 Task: Create a section Dash Decathlon and in the section, add a milestone Secure Software Development Lifecycle (SDLC) Implementation in the project AgileRealm
Action: Mouse moved to (81, 354)
Screenshot: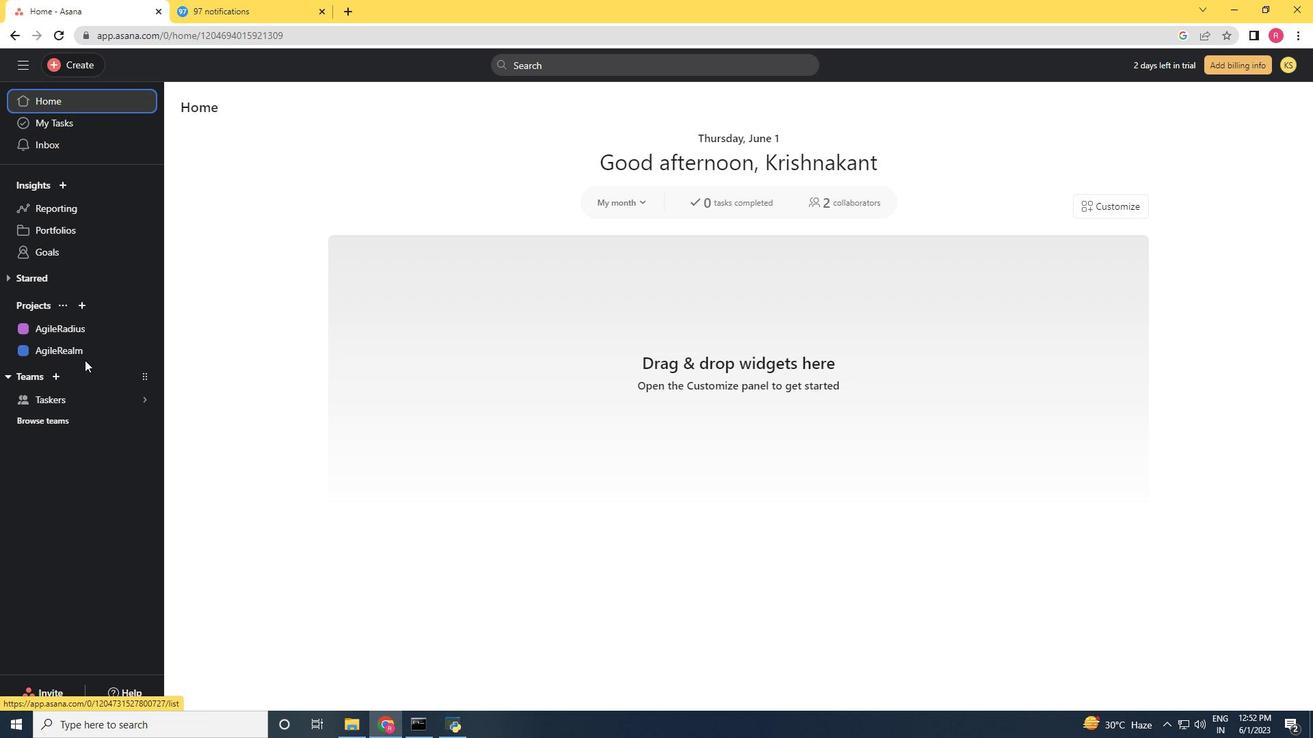 
Action: Mouse pressed left at (81, 354)
Screenshot: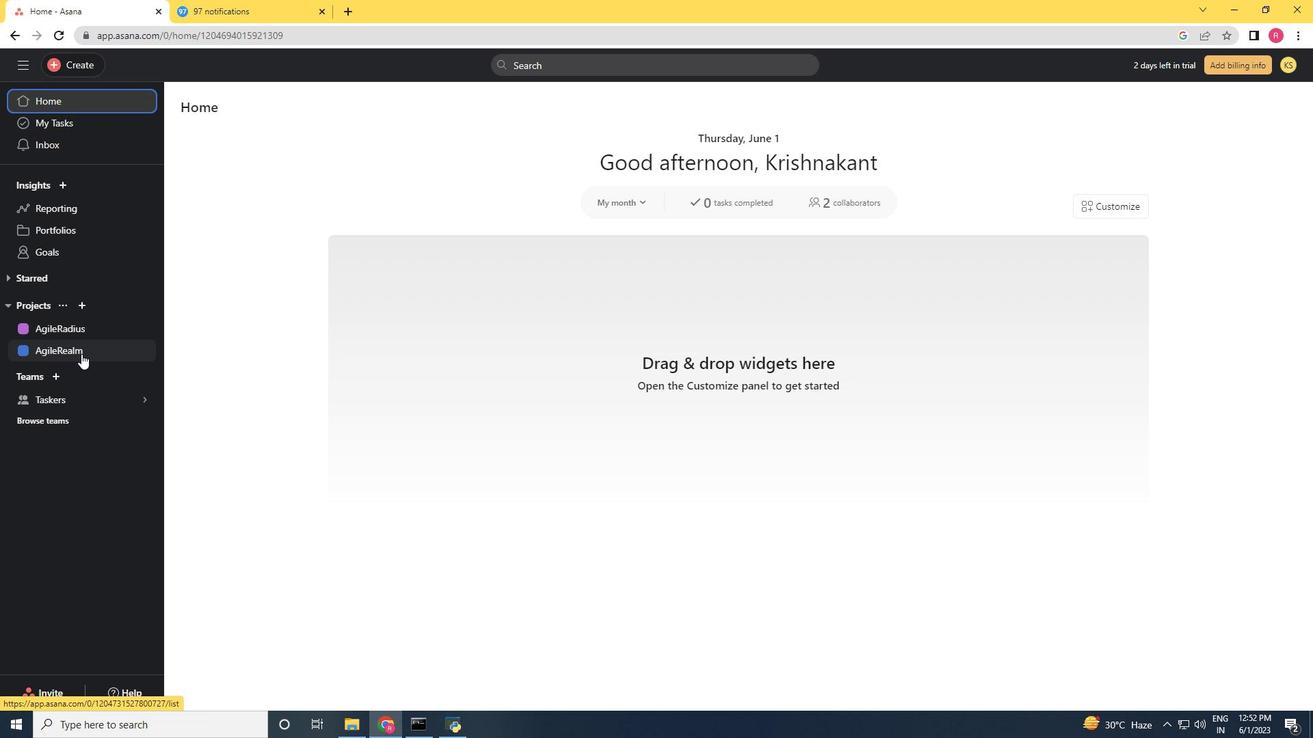 
Action: Mouse moved to (270, 545)
Screenshot: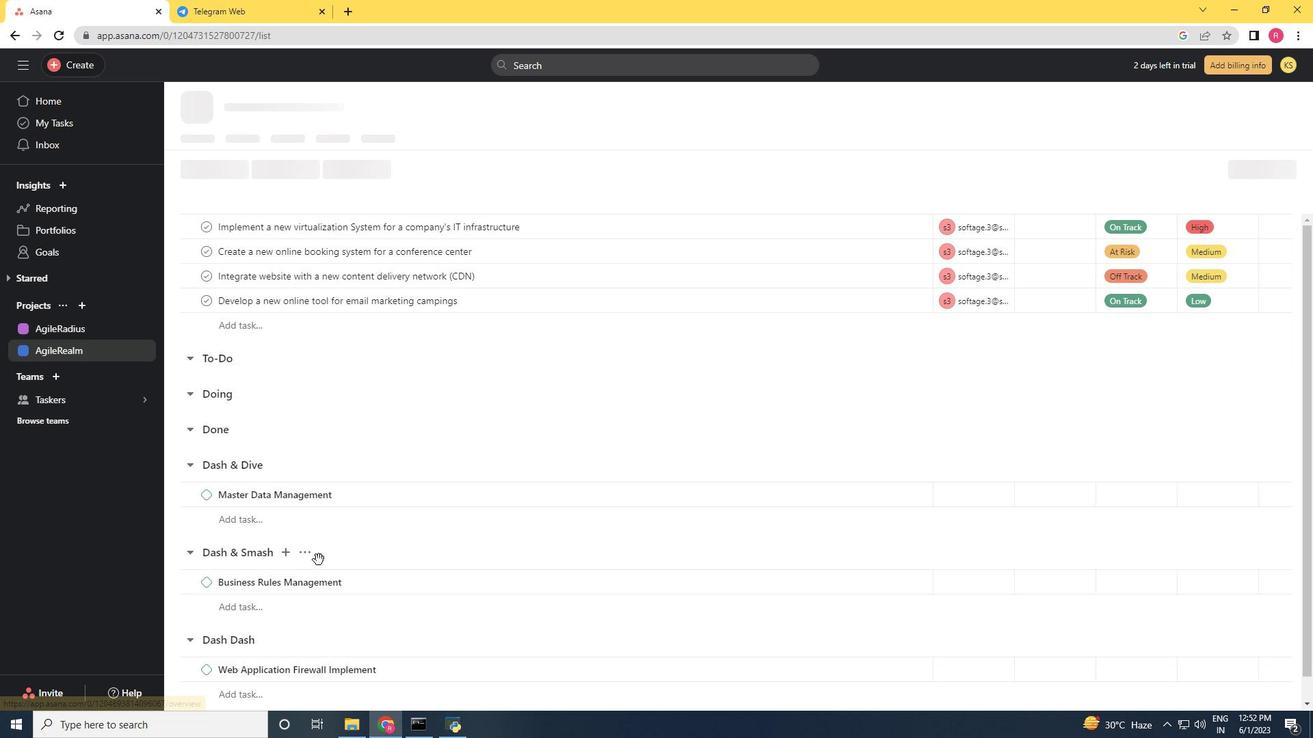 
Action: Mouse scrolled (270, 544) with delta (0, 0)
Screenshot: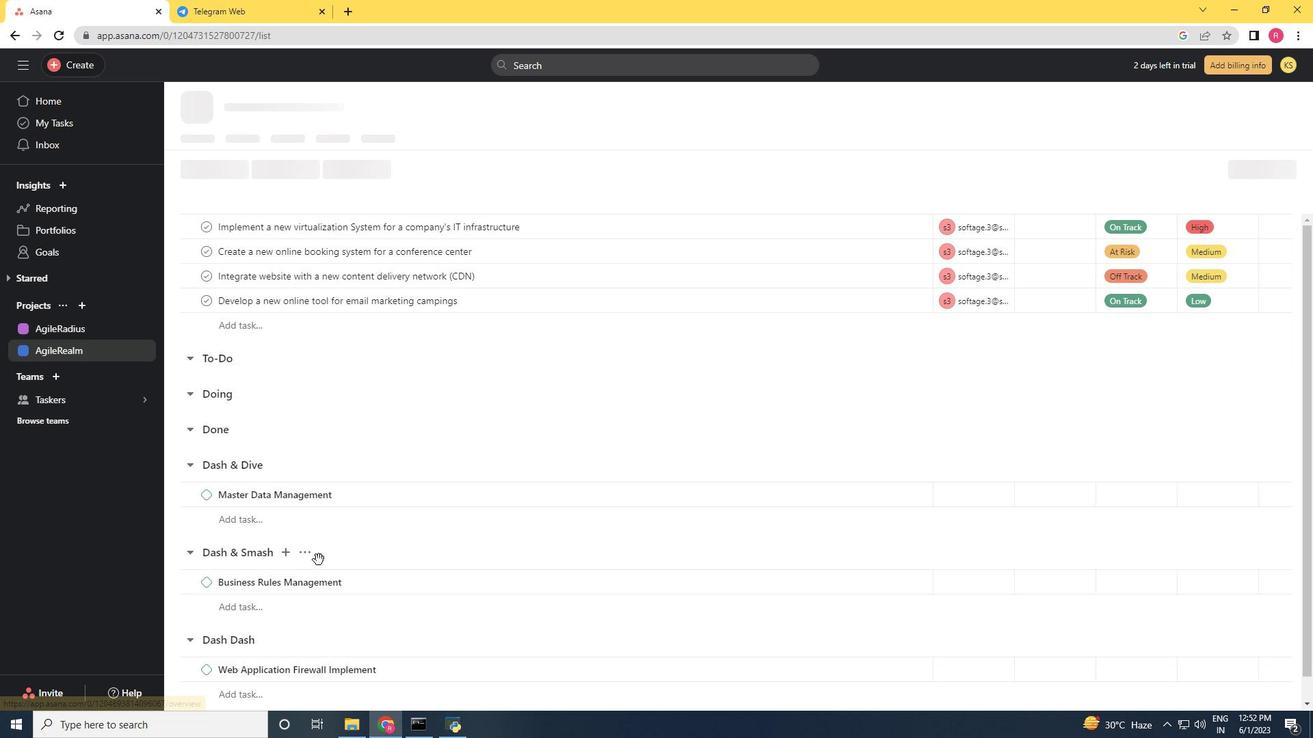 
Action: Mouse scrolled (270, 544) with delta (0, 0)
Screenshot: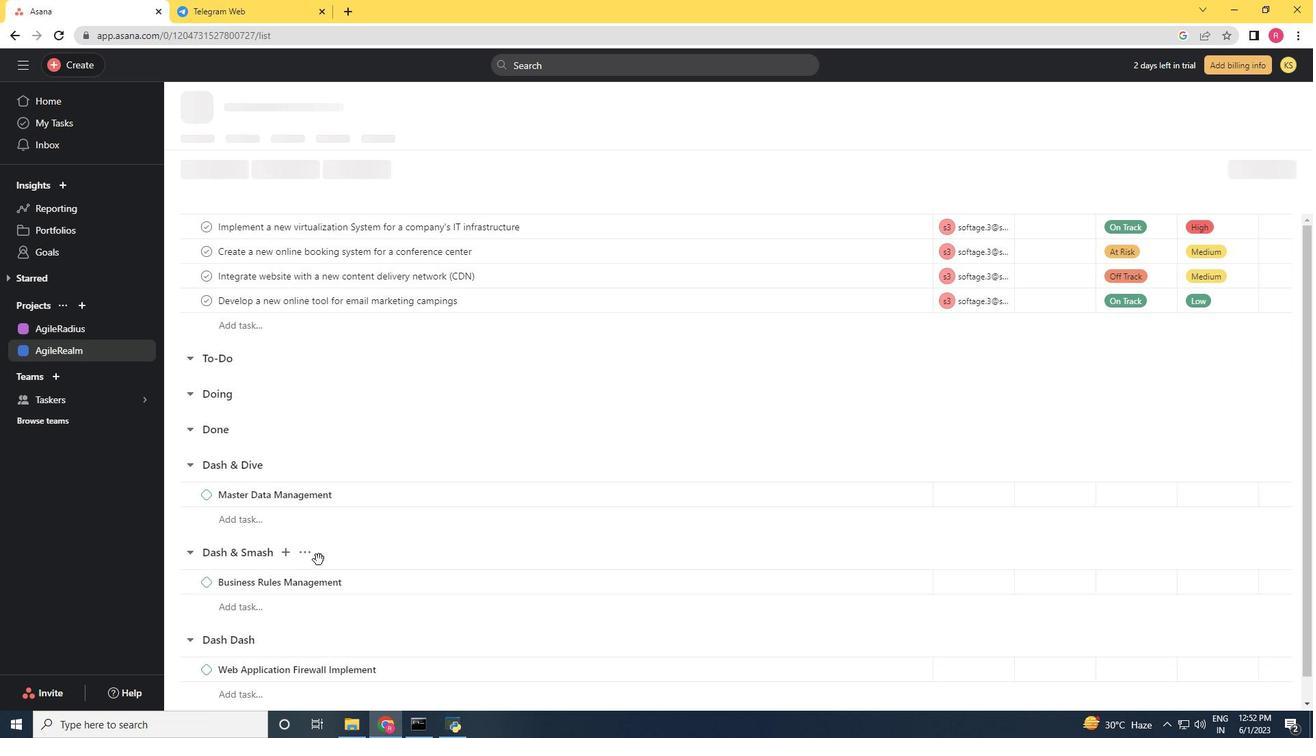 
Action: Mouse scrolled (270, 544) with delta (0, 0)
Screenshot: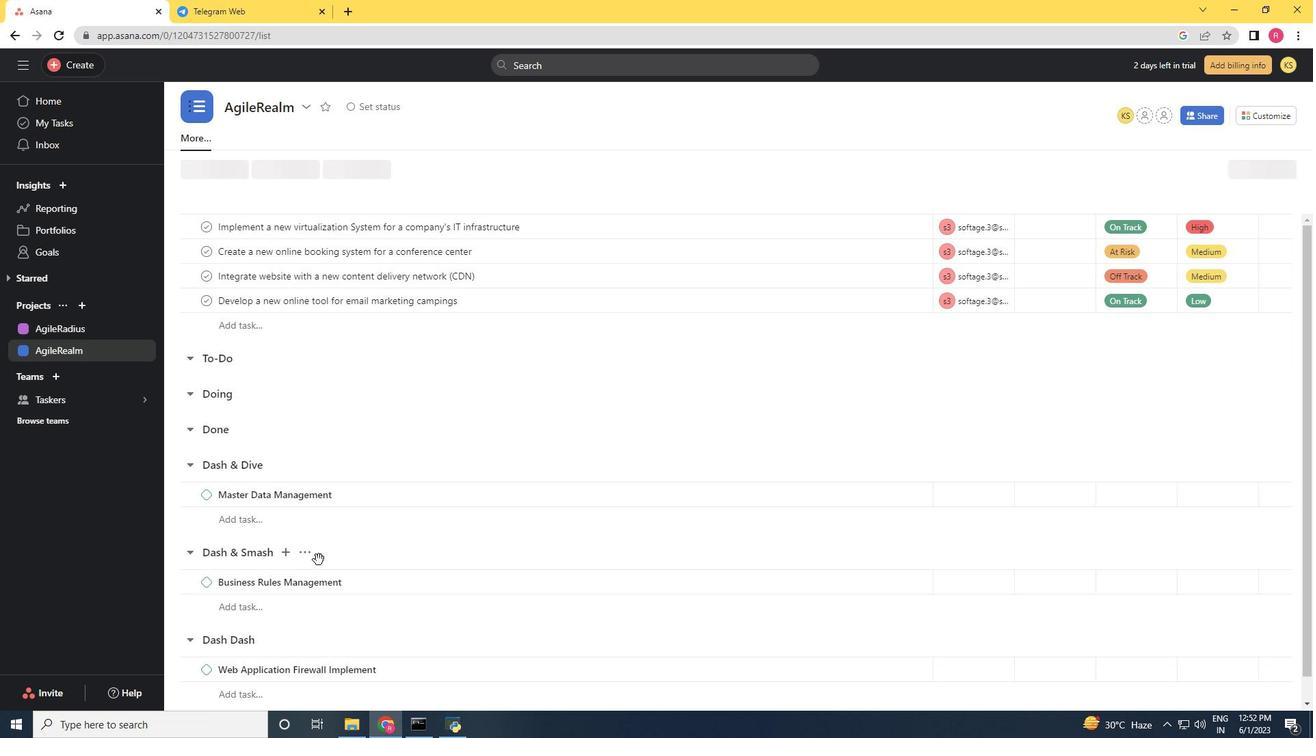 
Action: Mouse moved to (232, 672)
Screenshot: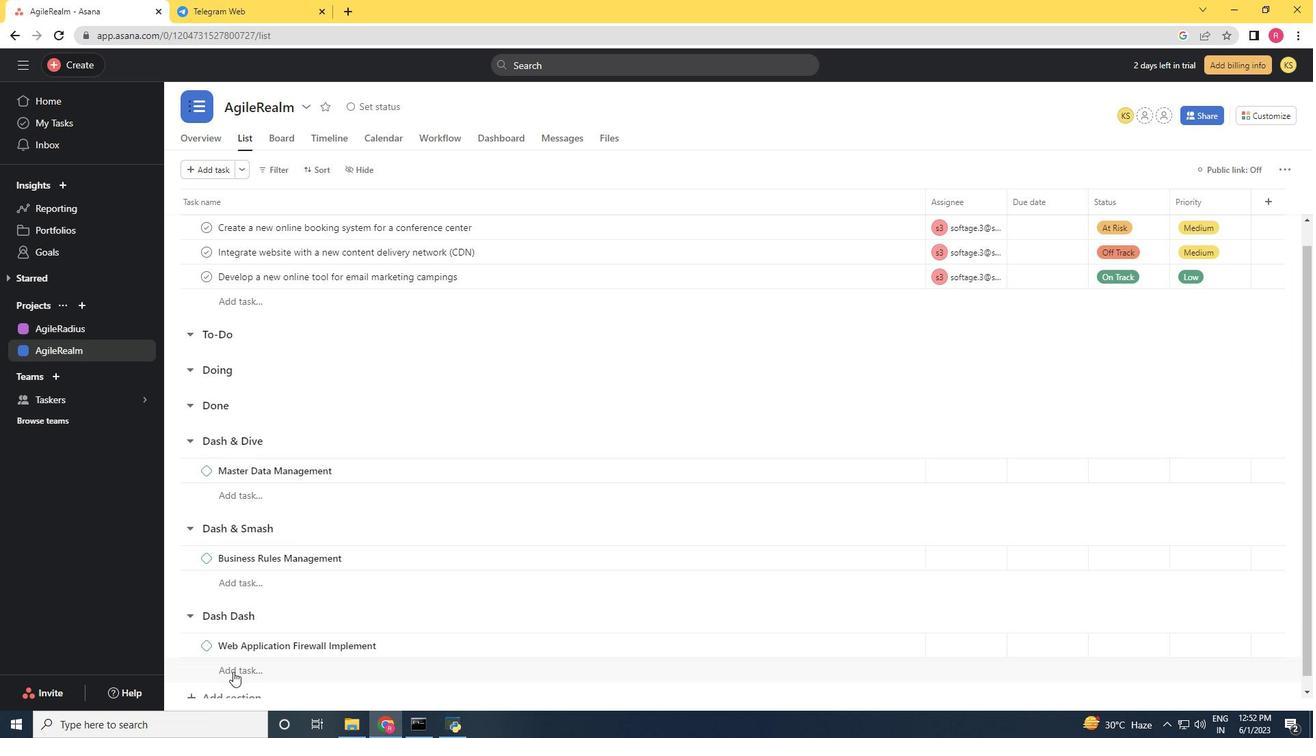 
Action: Mouse scrolled (232, 672) with delta (0, 0)
Screenshot: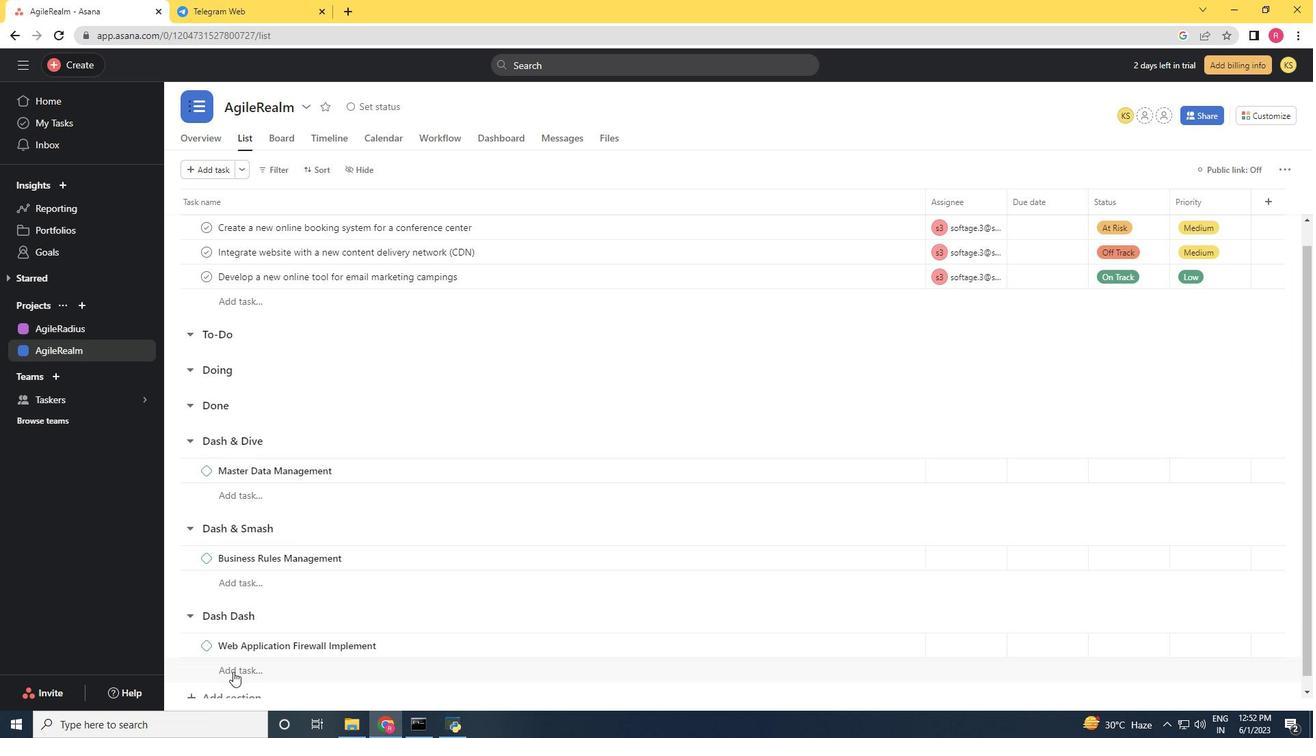 
Action: Mouse scrolled (232, 672) with delta (0, 0)
Screenshot: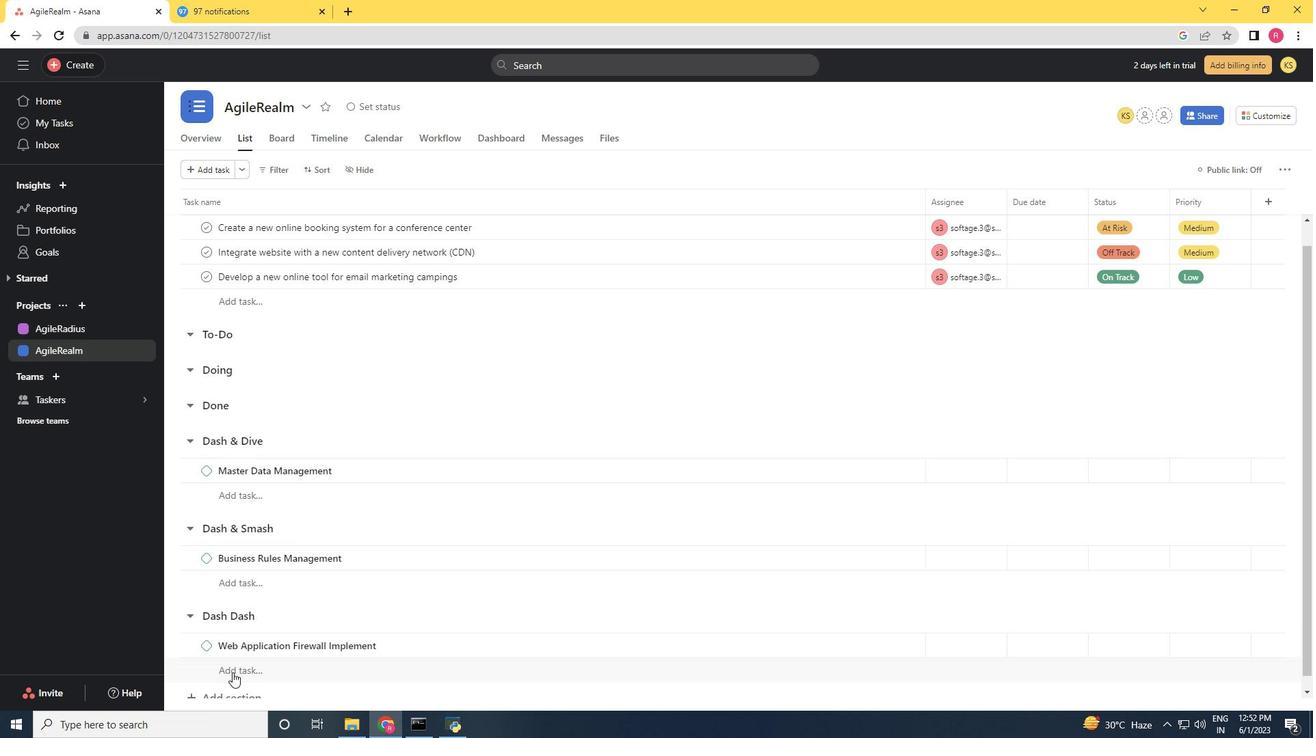 
Action: Mouse scrolled (232, 672) with delta (0, 0)
Screenshot: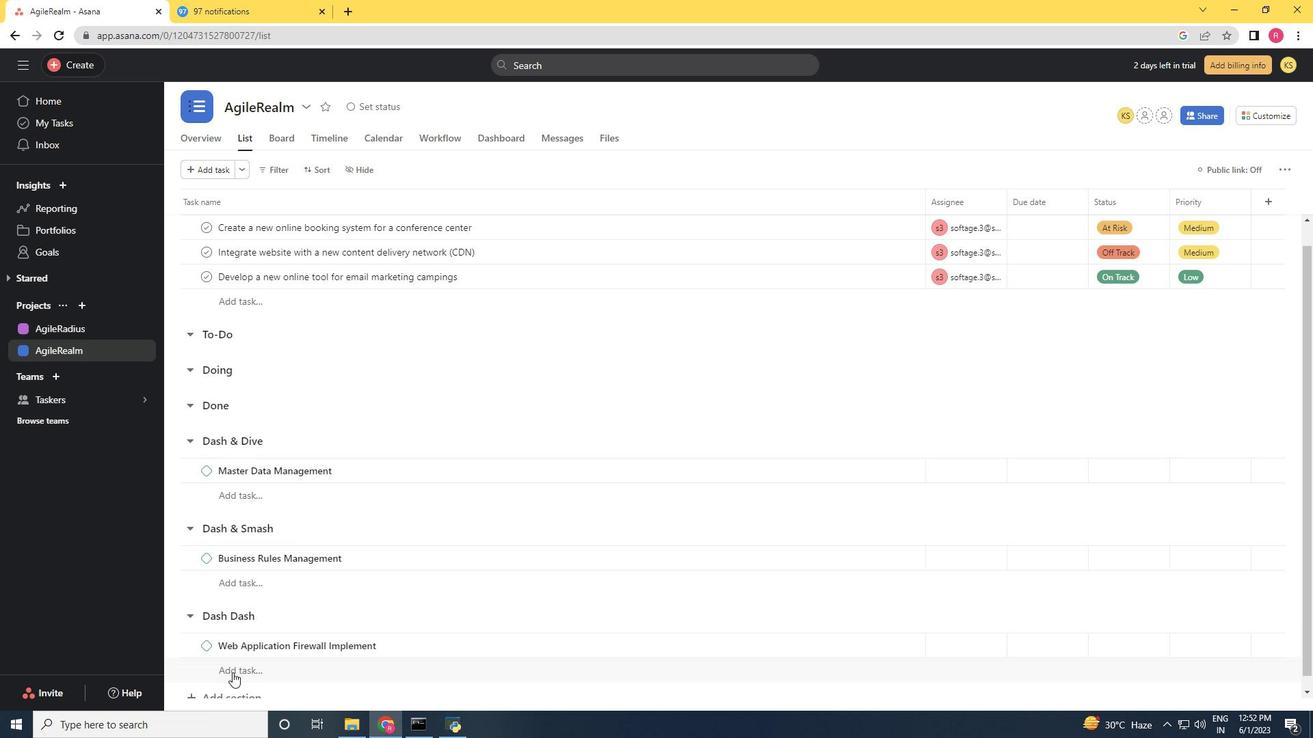 
Action: Mouse moved to (224, 679)
Screenshot: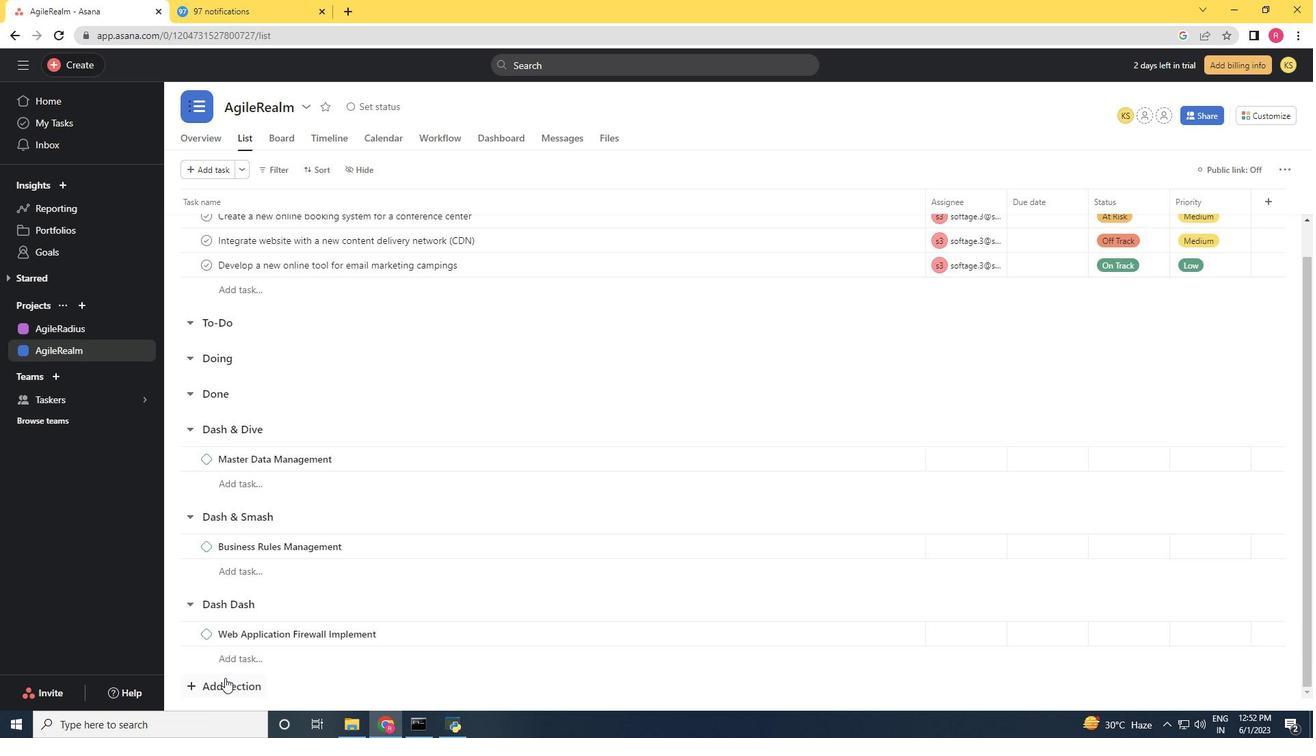 
Action: Mouse pressed left at (224, 679)
Screenshot: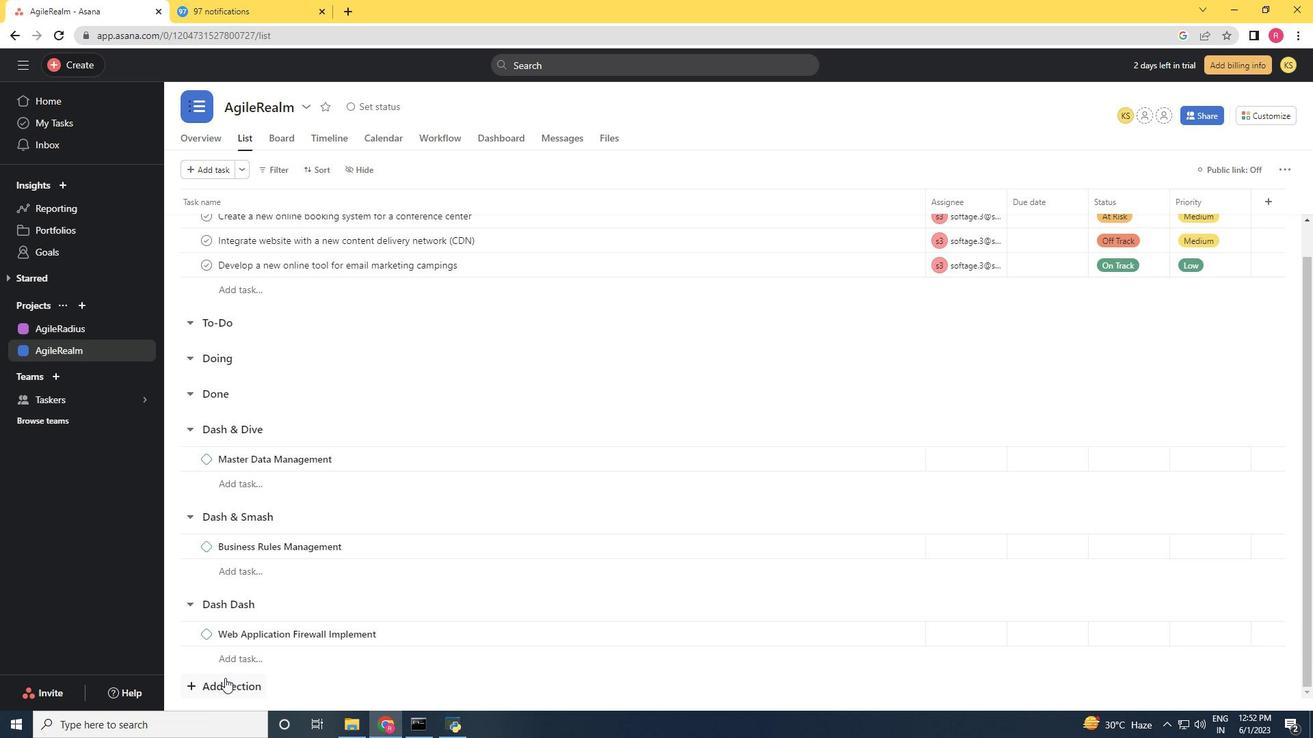 
Action: Key pressed <Key.shift>Dasgh<Key.space><Key.backspace><Key.backspace><Key.backspace><Key.space><Key.backspace>h<Key.space><Key.shift><Key.shift><Key.shift><Key.shift>Decathlon<Key.space><Key.enter><Key.shift><Key.shift><Key.shift><Key.shift><Key.shift><Key.shift><Key.shift><Key.shift><Key.shift><Key.shift><Key.shift><Key.shift><Key.shift><Key.shift><Key.shift><Key.shift><Key.shift><Key.shift><Key.shift><Key.shift><Key.shift>Secure<Key.space><Key.shift>Software<Key.space><Key.shift>Development<Key.space><Key.shift>Lifecycle<Key.space><Key.shift_r><Key.shift_r><Key.shift_r>(SDLC)<Key.space><Key.shift>Implementation
Screenshot: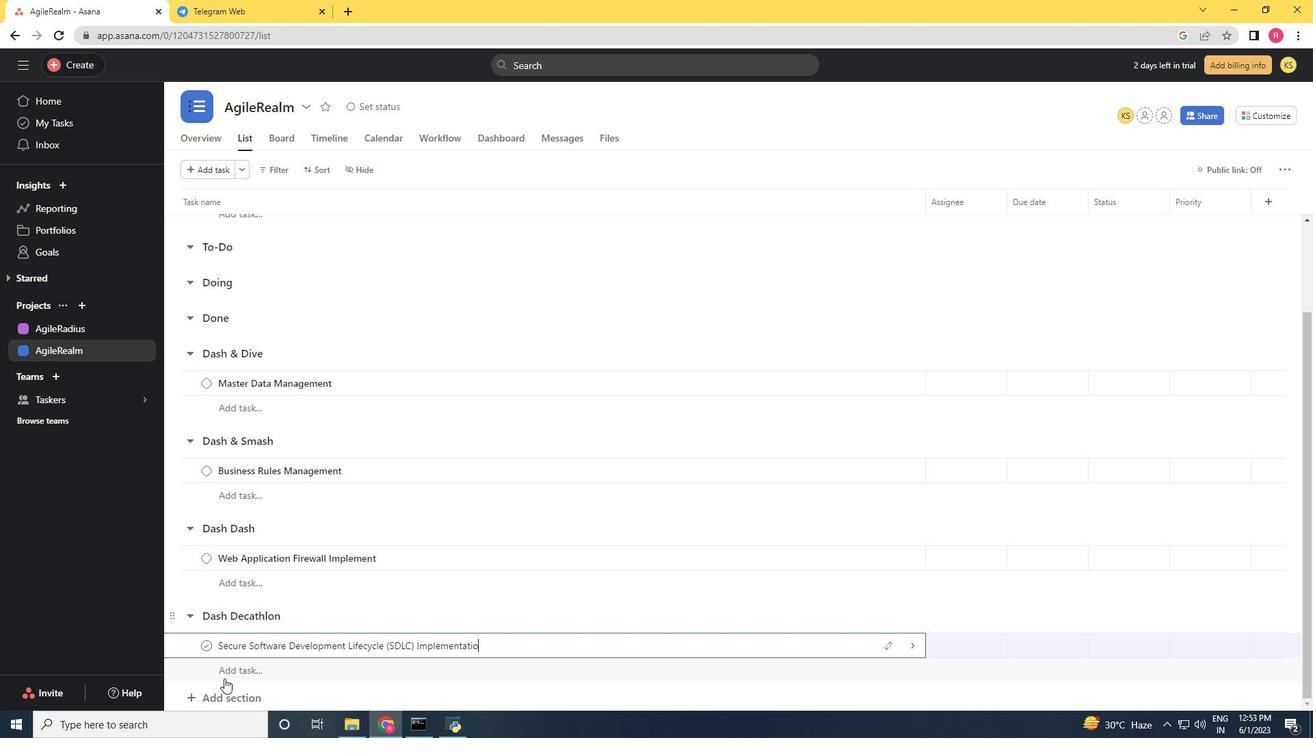 
Action: Mouse moved to (526, 646)
Screenshot: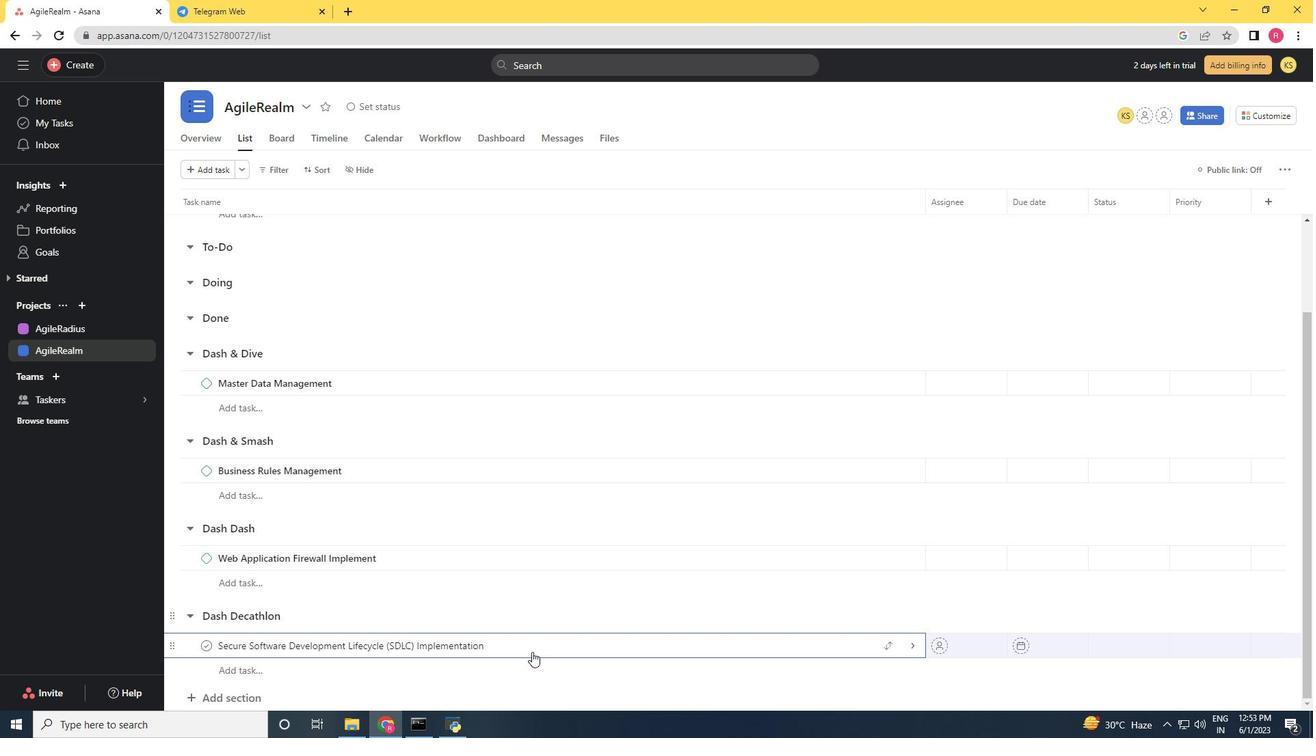 
Action: Mouse pressed right at (526, 646)
Screenshot: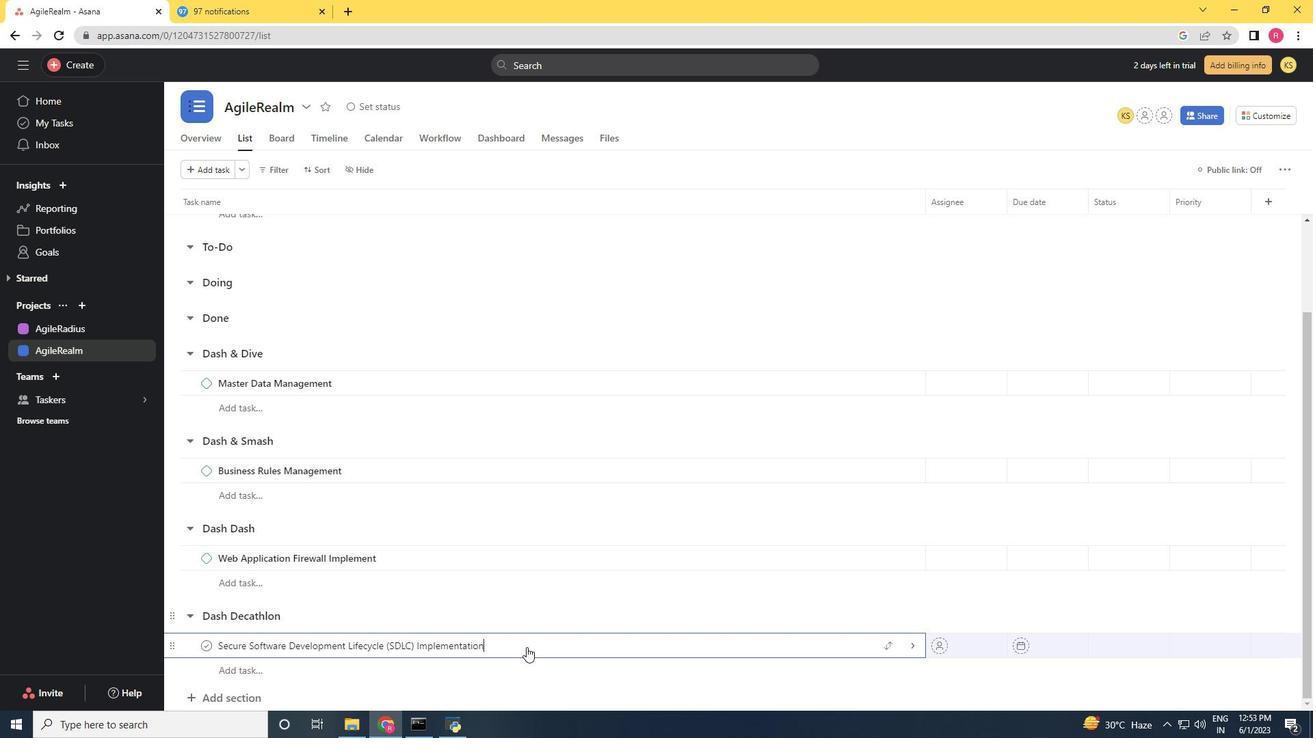 
Action: Mouse moved to (577, 579)
Screenshot: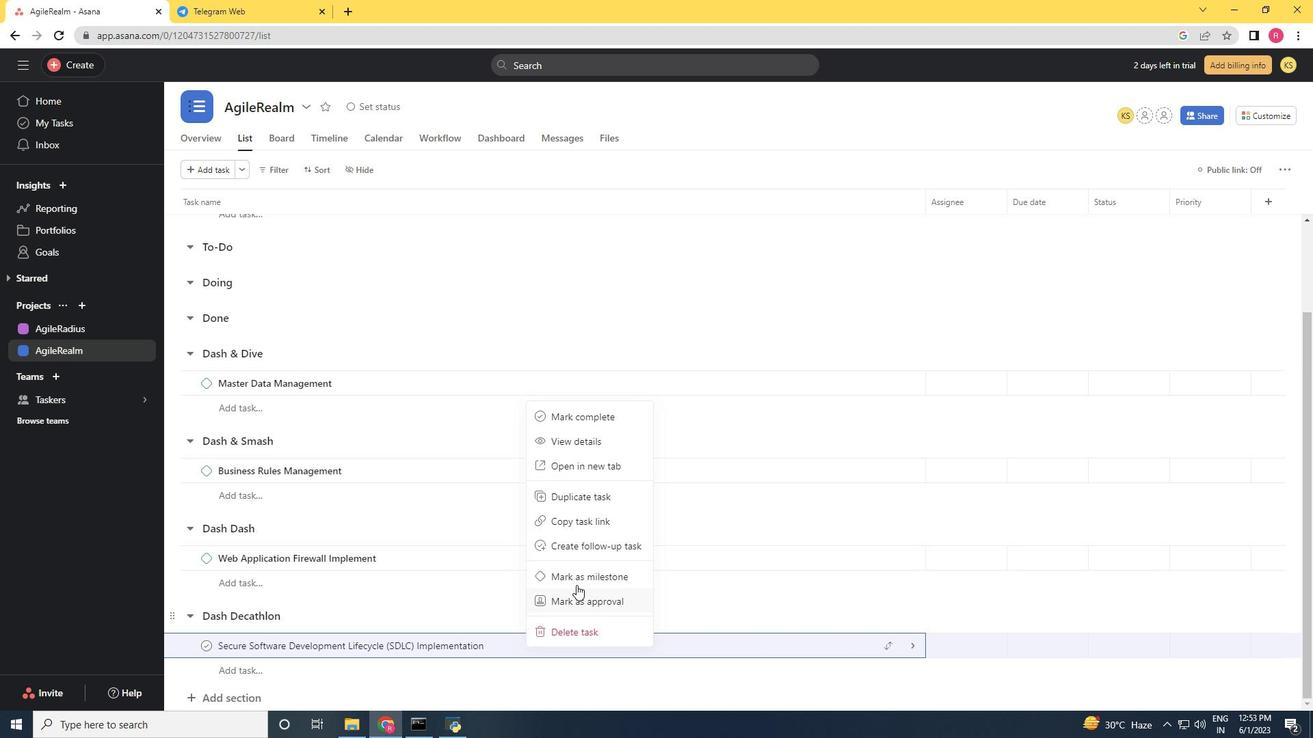 
Action: Mouse pressed left at (577, 579)
Screenshot: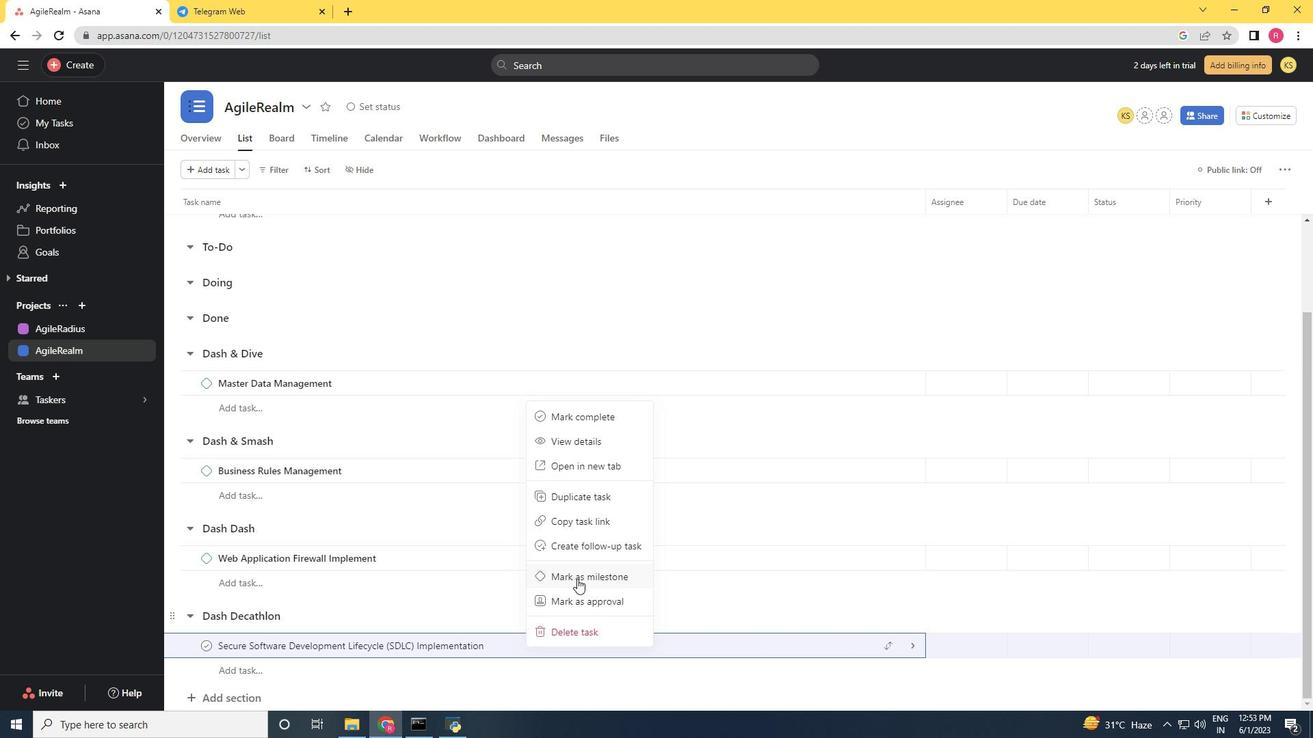 
Action: Mouse moved to (577, 579)
Screenshot: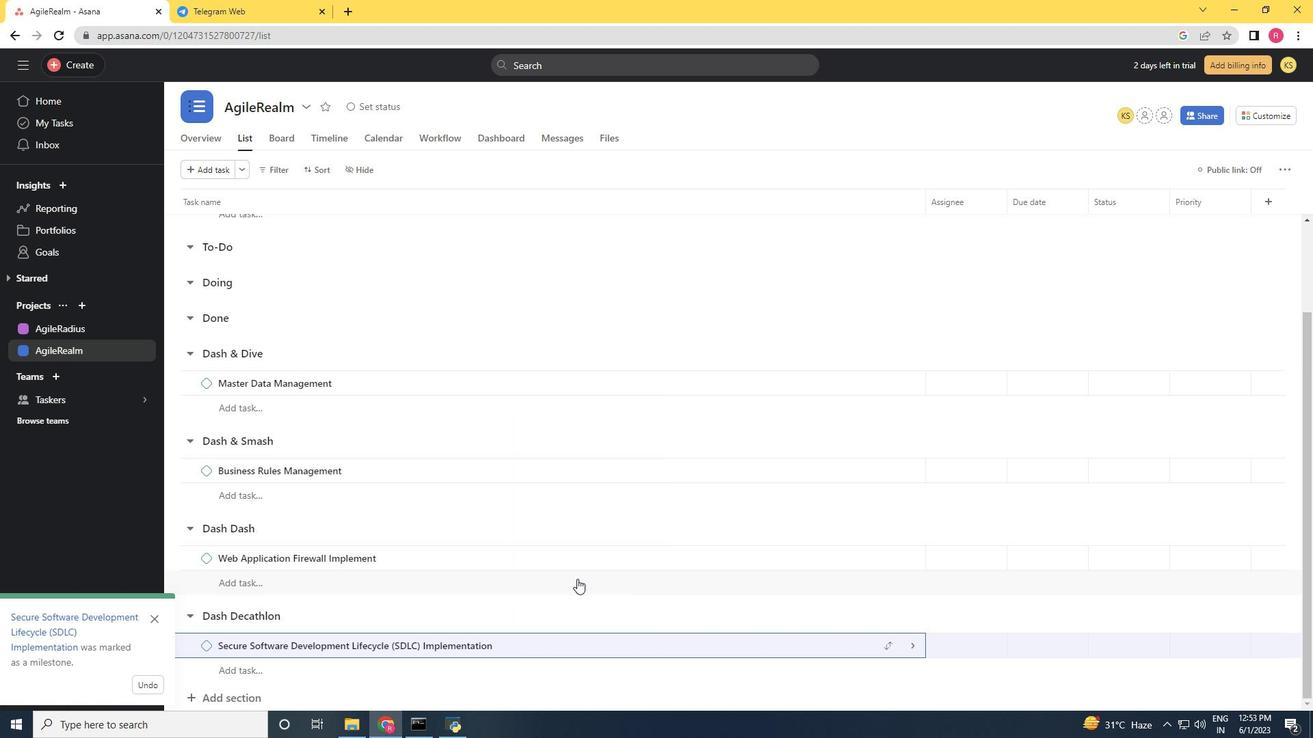 
Action: Mouse scrolled (577, 578) with delta (0, 0)
Screenshot: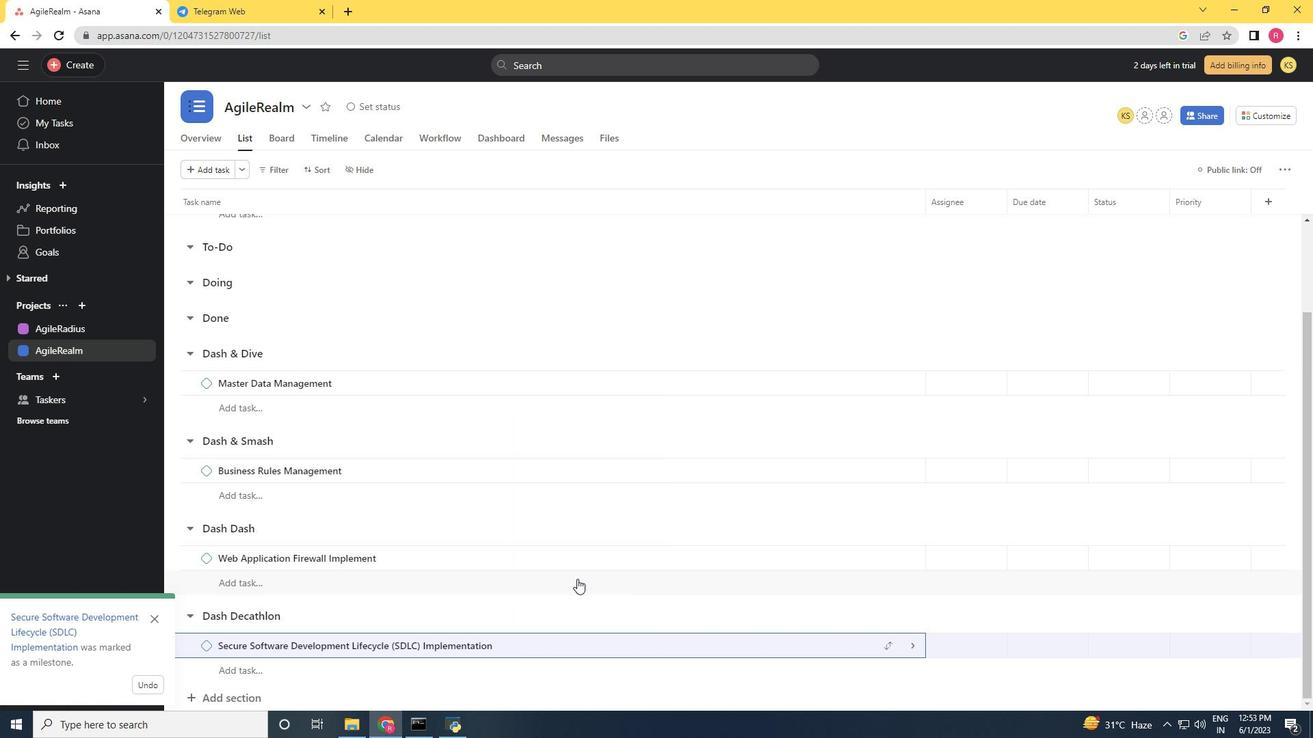 
Action: Mouse moved to (578, 579)
Screenshot: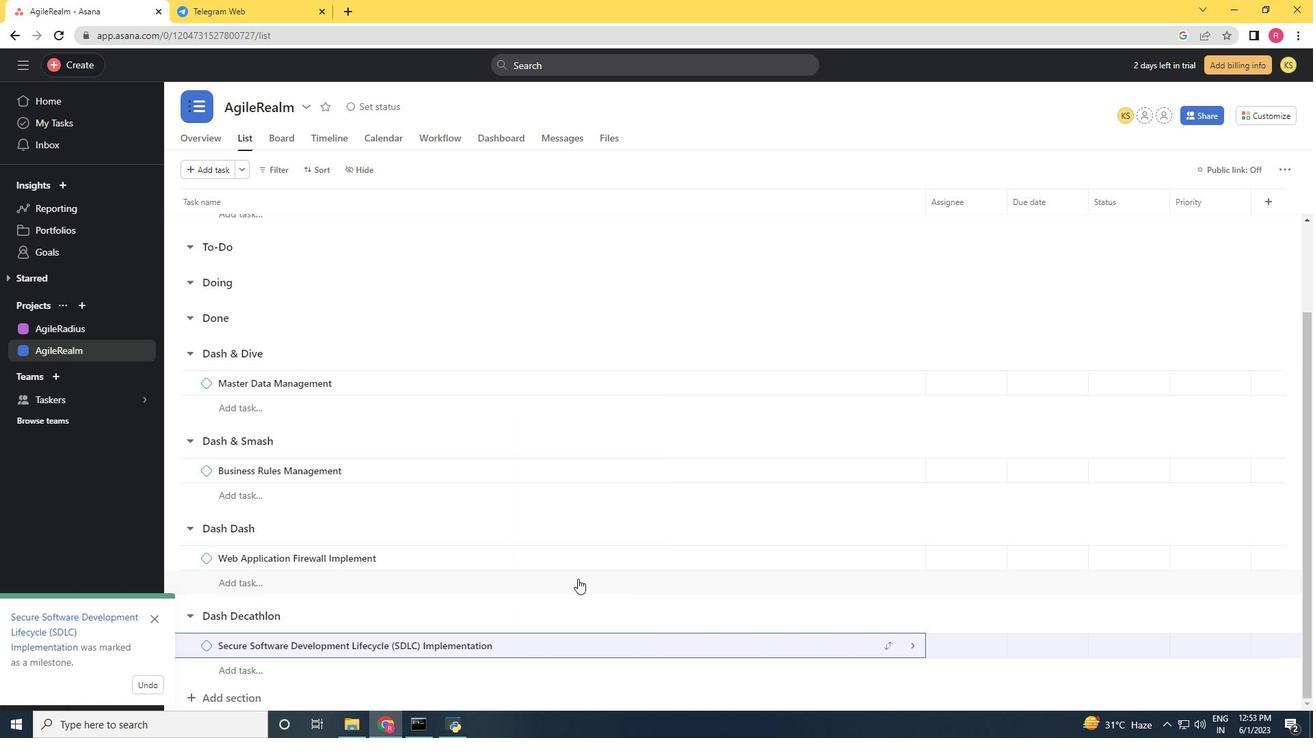 
